Task: Search one way flight ticket for 2 adults, 4 children and 1 infant on lap in business from Ceiba: Jose Aponte De La Torre Airport to Jacksonville: Albert J. Ellis Airport on 5-3-2023. Choice of flights is Southwest. Price is upto 60000. Outbound departure time preference is 13:00.
Action: Mouse moved to (273, 243)
Screenshot: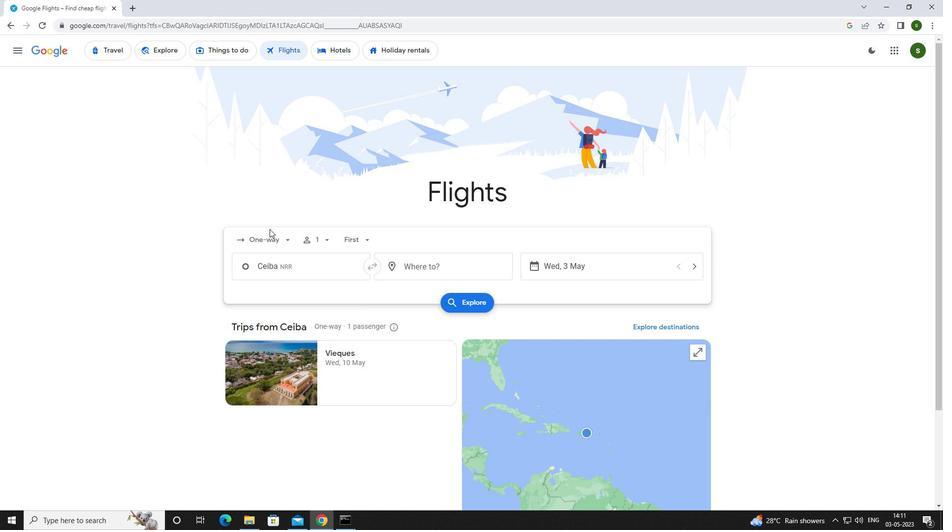 
Action: Mouse pressed left at (273, 243)
Screenshot: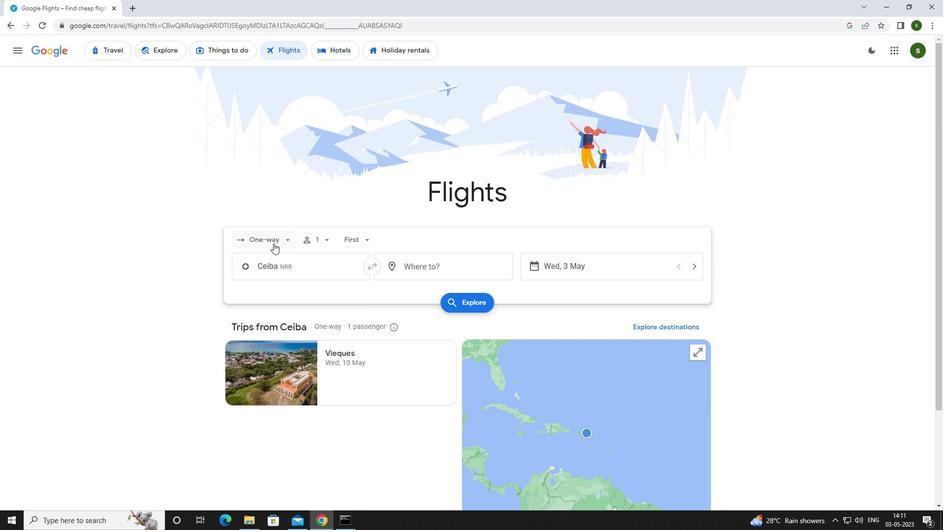 
Action: Mouse moved to (280, 286)
Screenshot: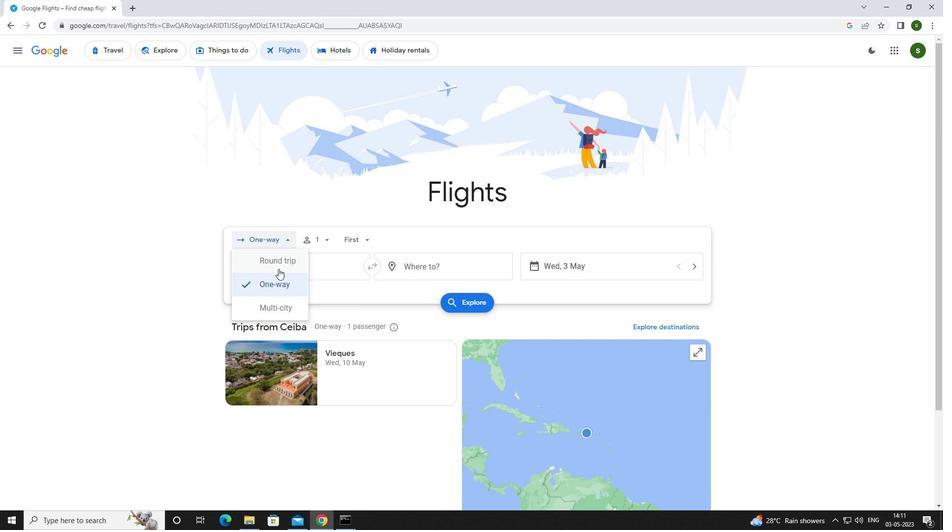 
Action: Mouse pressed left at (280, 286)
Screenshot: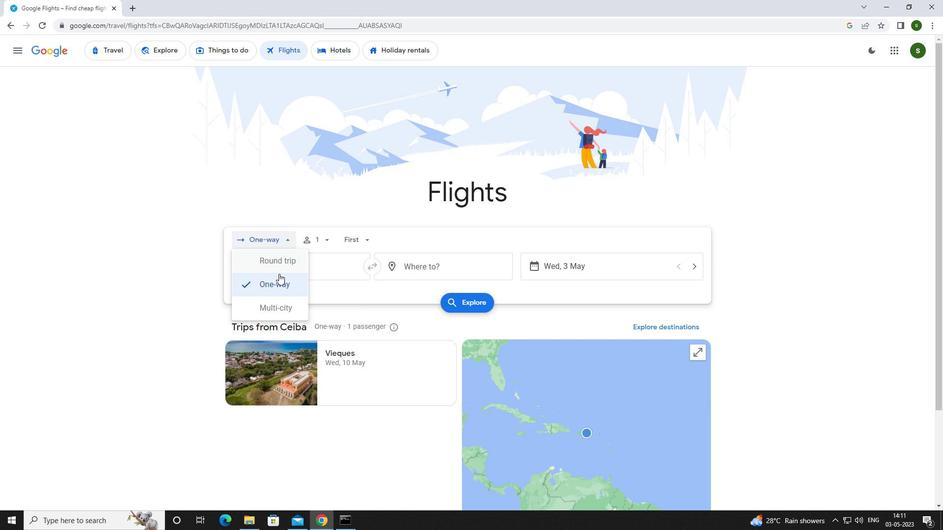
Action: Mouse moved to (329, 241)
Screenshot: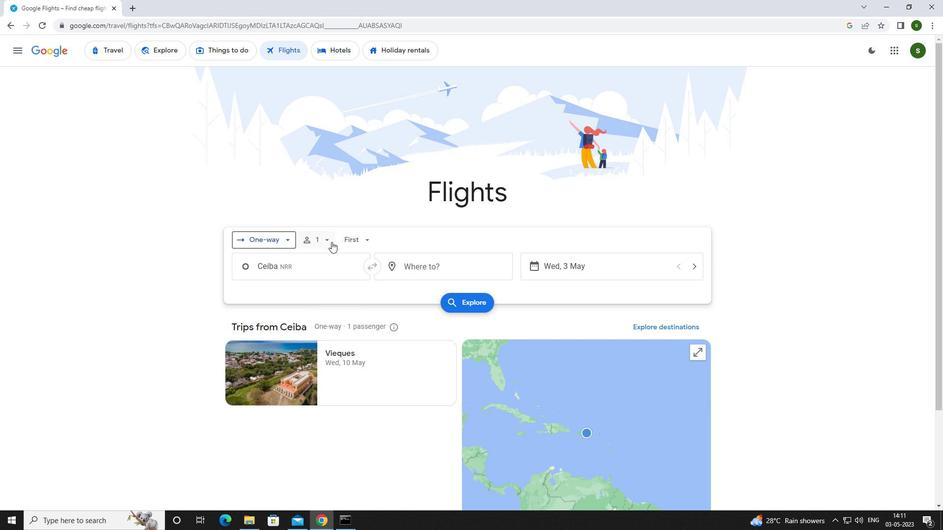 
Action: Mouse pressed left at (329, 241)
Screenshot: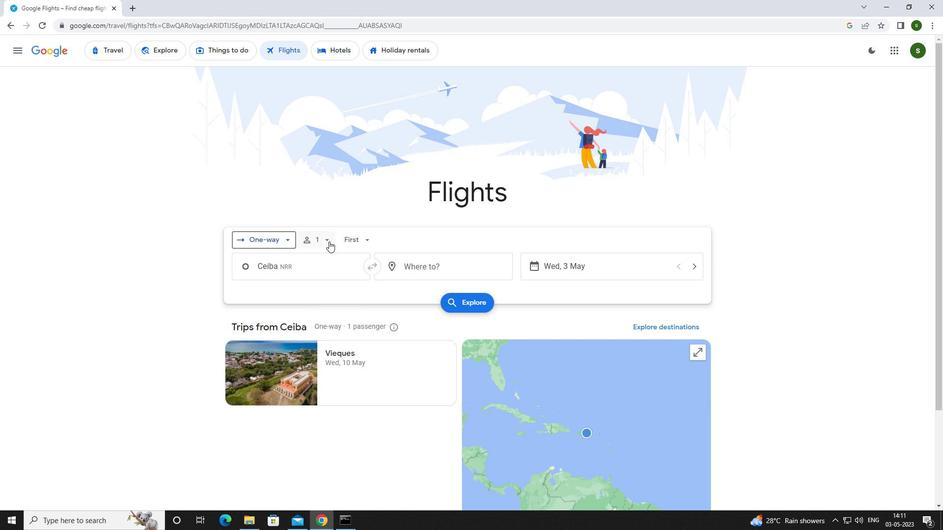 
Action: Mouse moved to (395, 262)
Screenshot: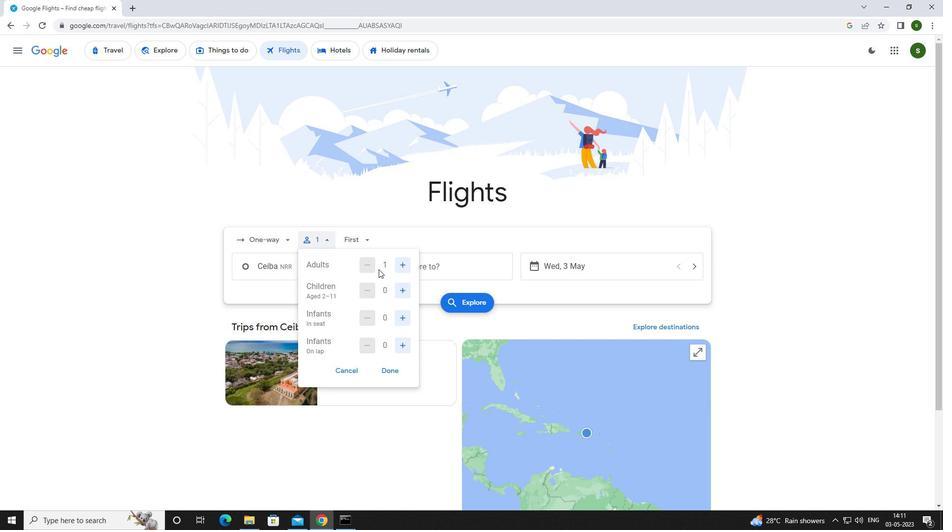 
Action: Mouse pressed left at (395, 262)
Screenshot: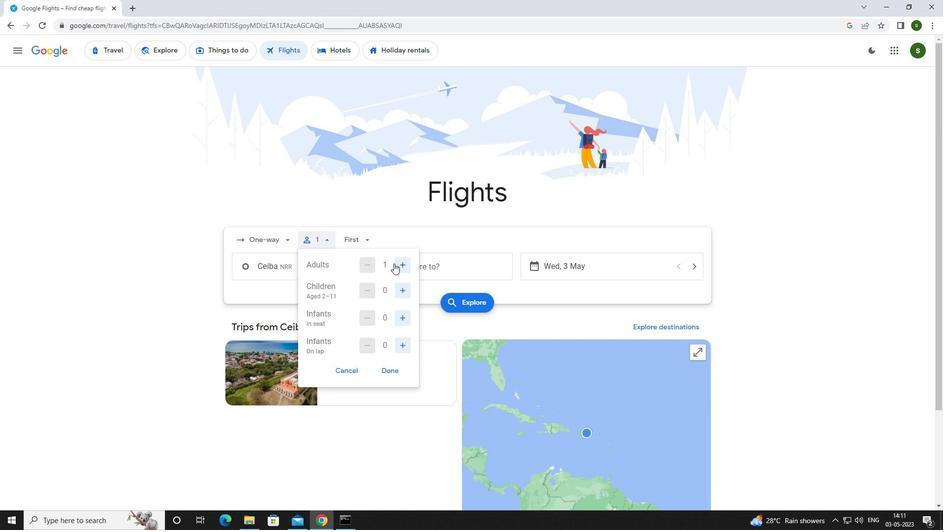 
Action: Mouse moved to (407, 288)
Screenshot: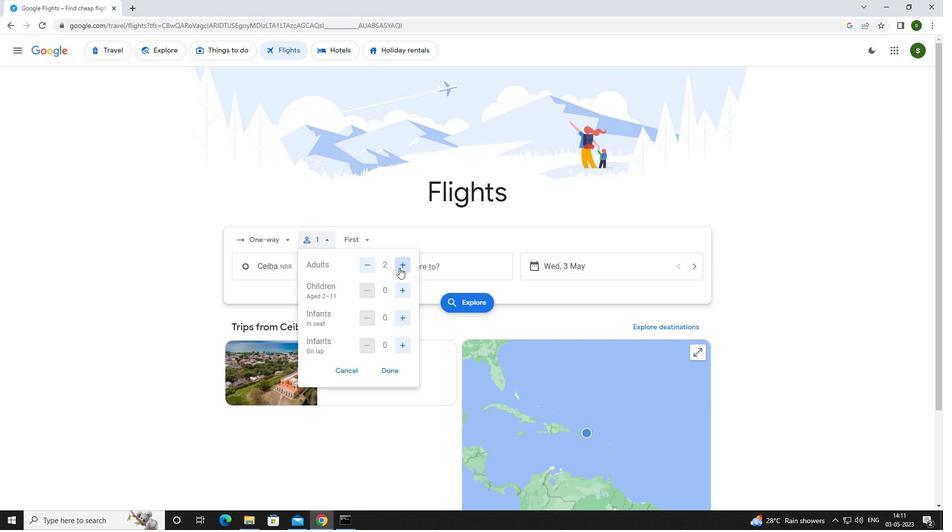 
Action: Mouse pressed left at (407, 288)
Screenshot: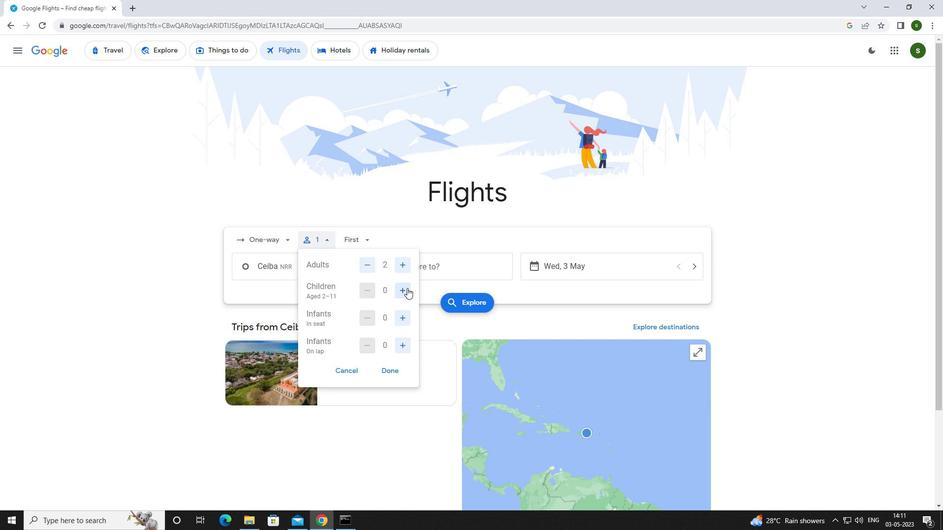 
Action: Mouse pressed left at (407, 288)
Screenshot: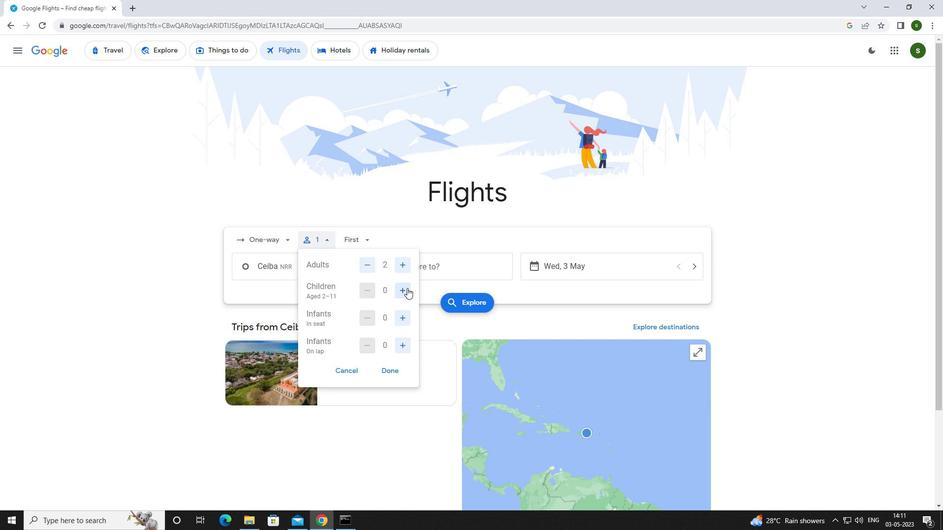 
Action: Mouse pressed left at (407, 288)
Screenshot: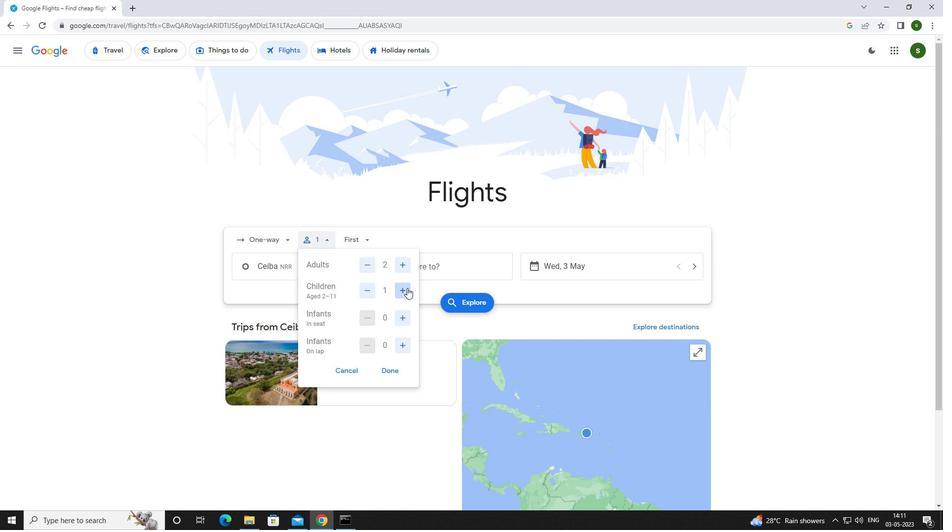 
Action: Mouse pressed left at (407, 288)
Screenshot: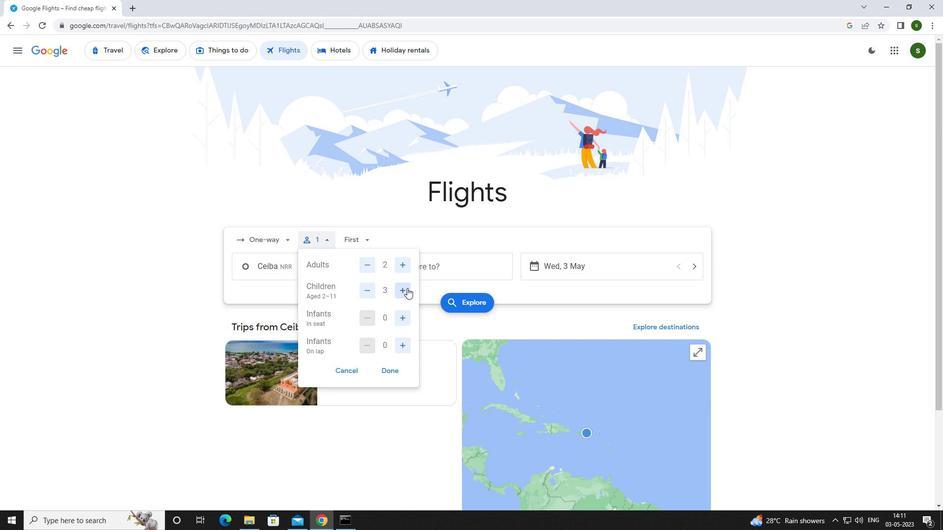 
Action: Mouse moved to (400, 343)
Screenshot: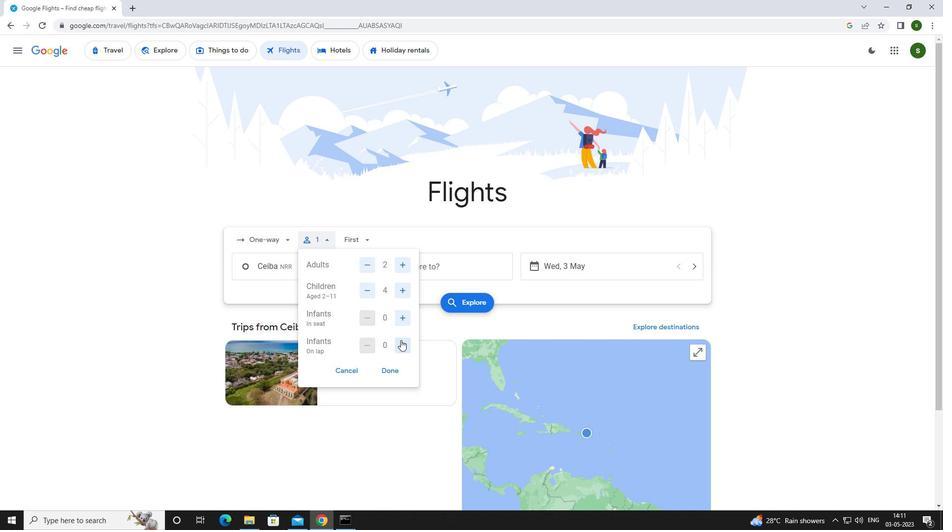 
Action: Mouse pressed left at (400, 343)
Screenshot: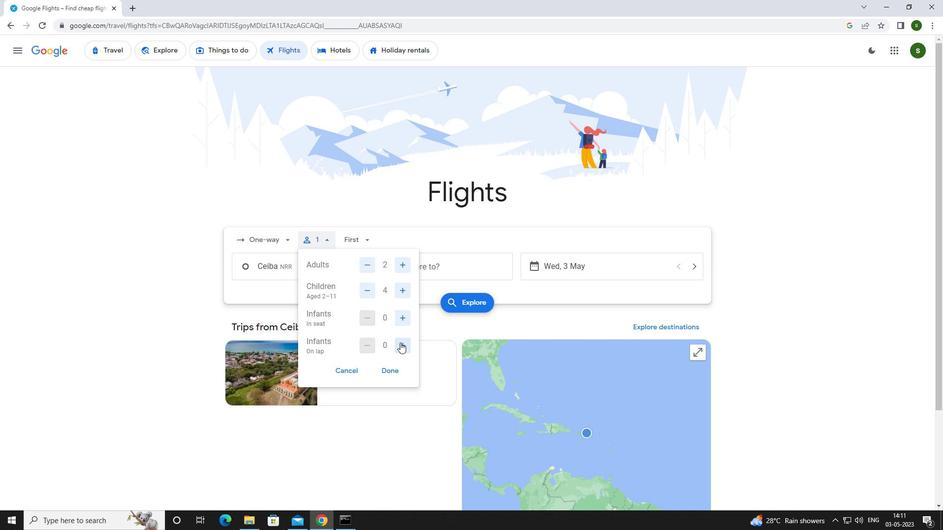 
Action: Mouse moved to (365, 238)
Screenshot: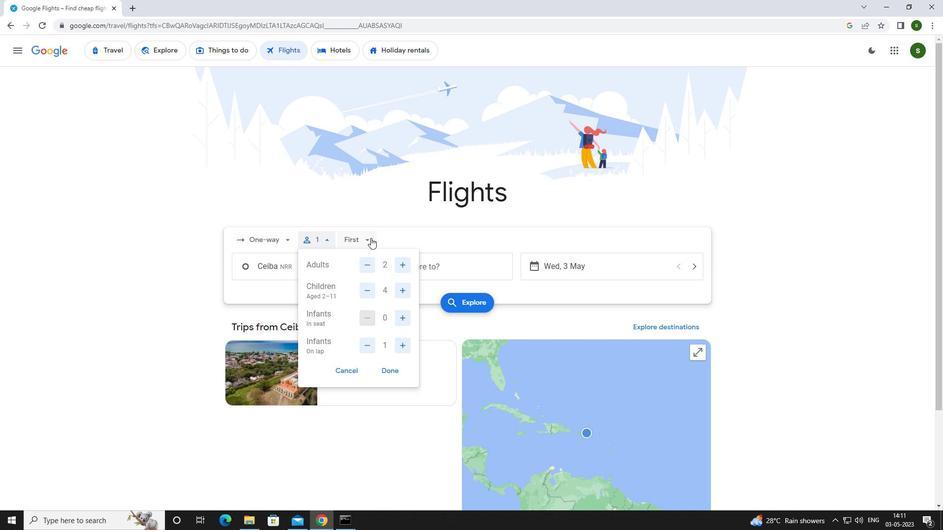 
Action: Mouse pressed left at (365, 238)
Screenshot: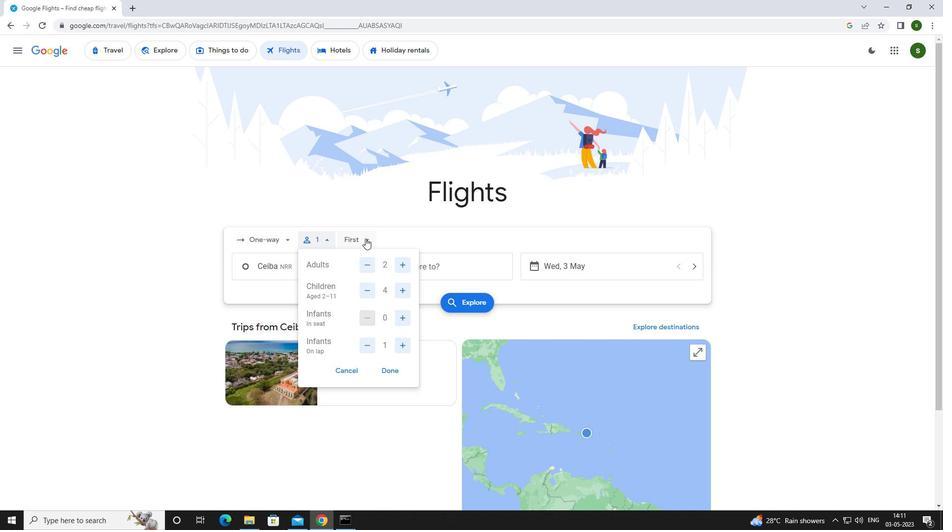 
Action: Mouse moved to (383, 314)
Screenshot: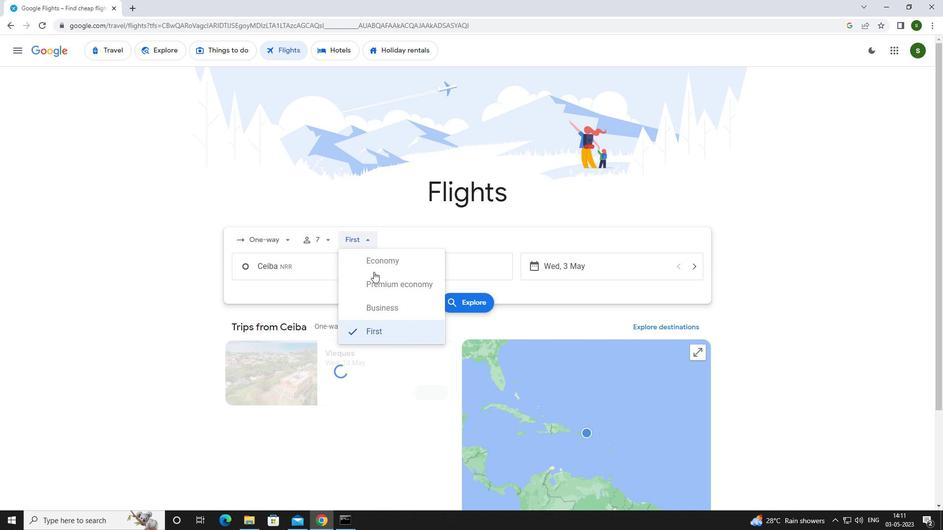 
Action: Mouse pressed left at (383, 314)
Screenshot: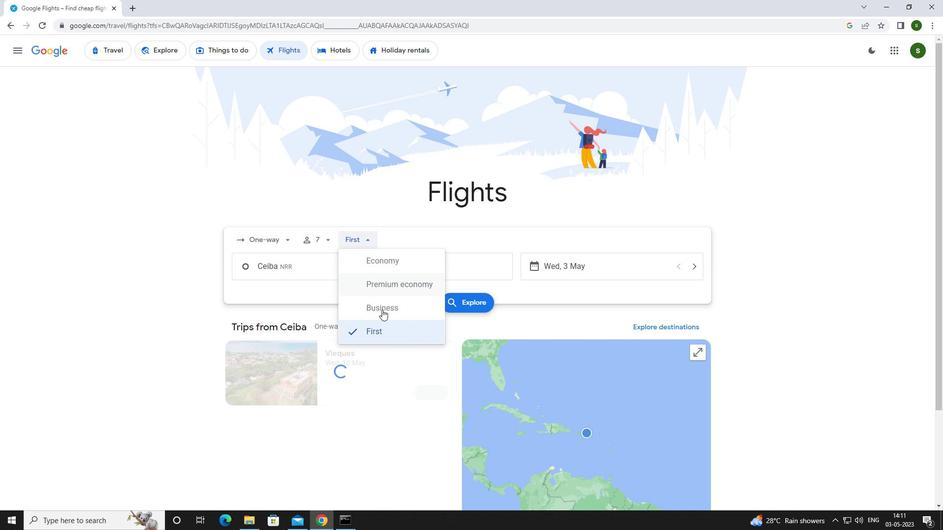 
Action: Mouse moved to (333, 271)
Screenshot: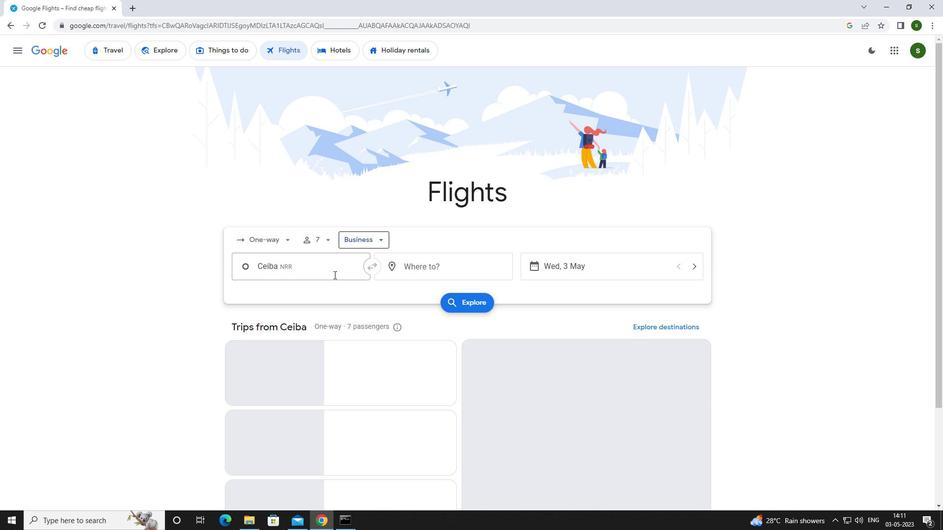 
Action: Mouse pressed left at (333, 271)
Screenshot: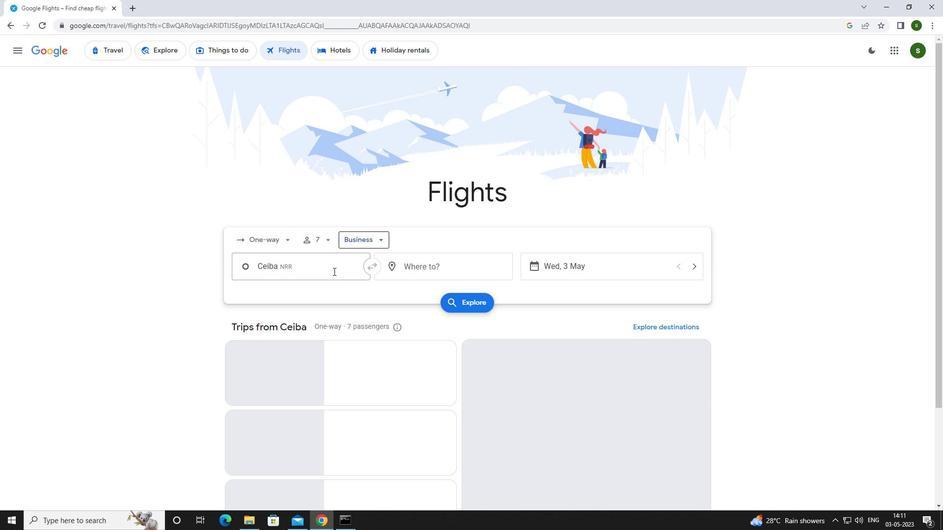 
Action: Key pressed <Key.caps_lock>j<Key.caps_lock>ose<Key.space><Key.caps_lock>a<Key.caps_lock>po
Screenshot: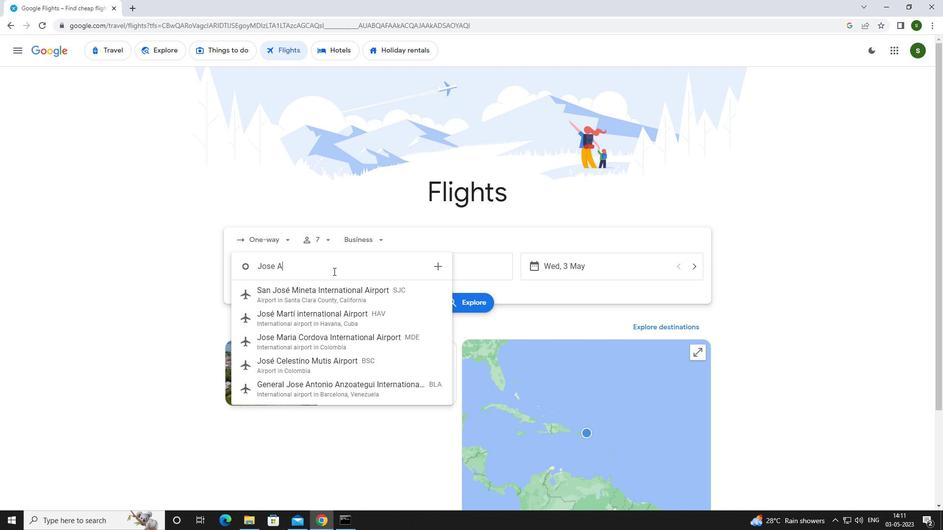 
Action: Mouse moved to (330, 297)
Screenshot: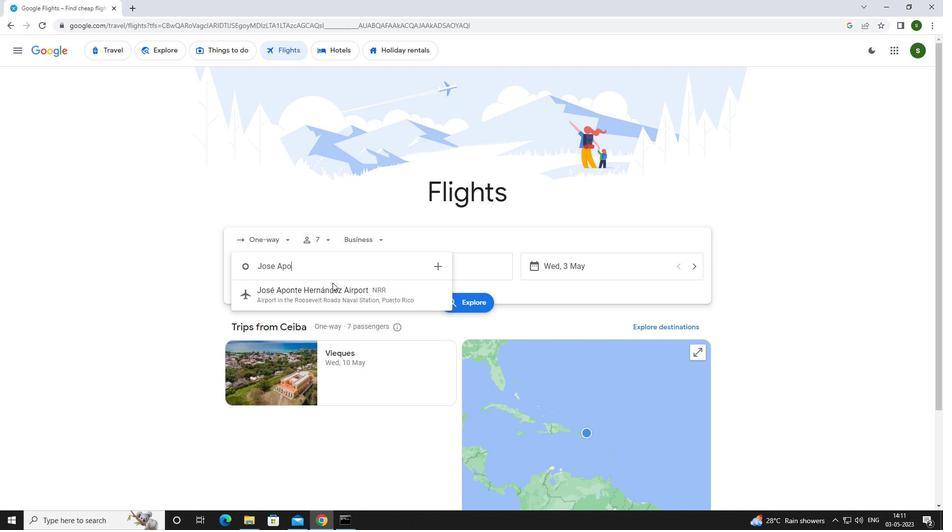 
Action: Mouse pressed left at (330, 297)
Screenshot: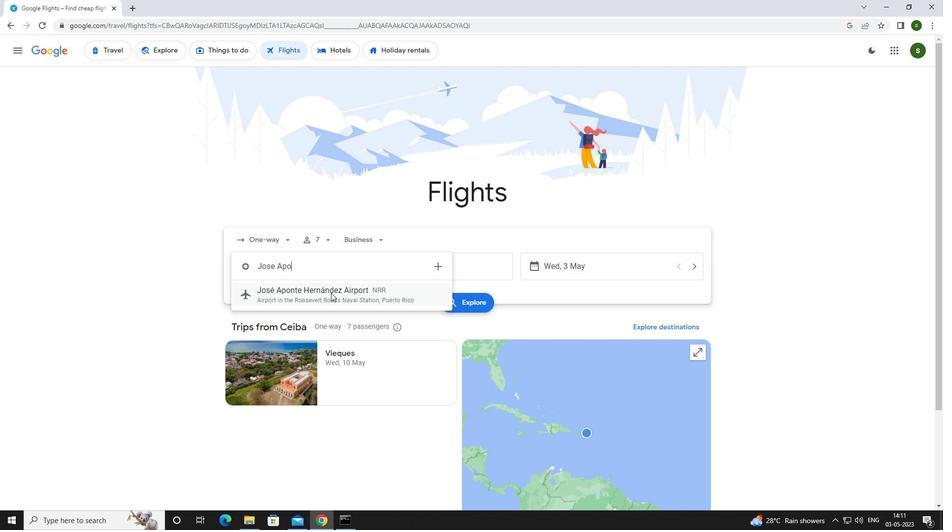 
Action: Mouse moved to (431, 268)
Screenshot: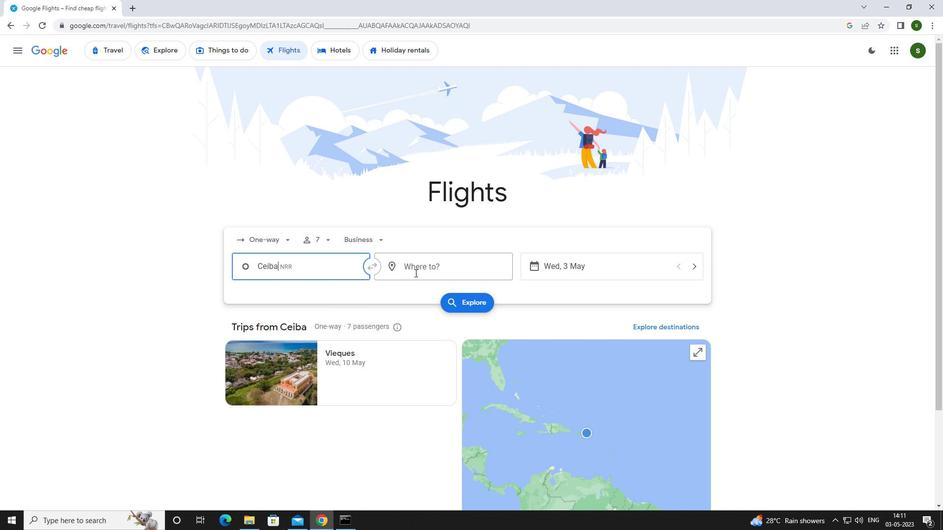 
Action: Mouse pressed left at (431, 268)
Screenshot: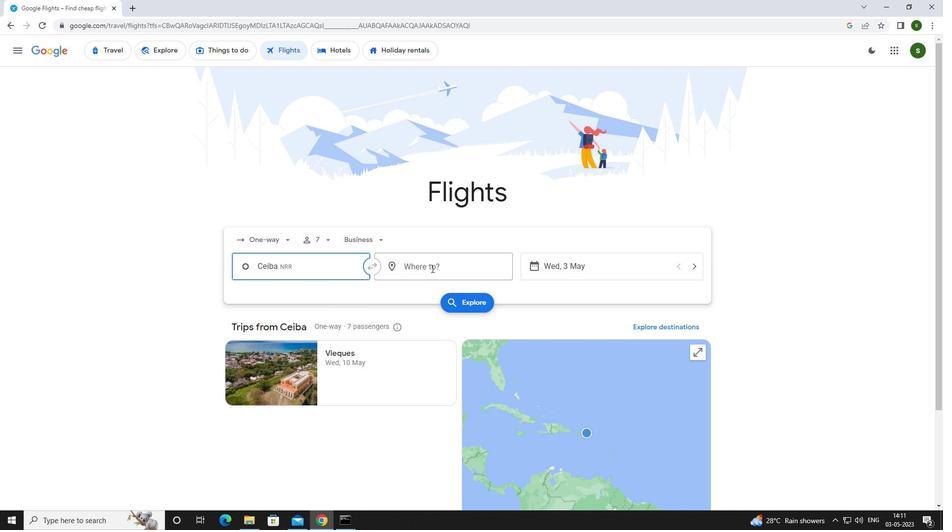 
Action: Key pressed <Key.caps_lock>a<Key.caps_lock>lbert<Key.space>
Screenshot: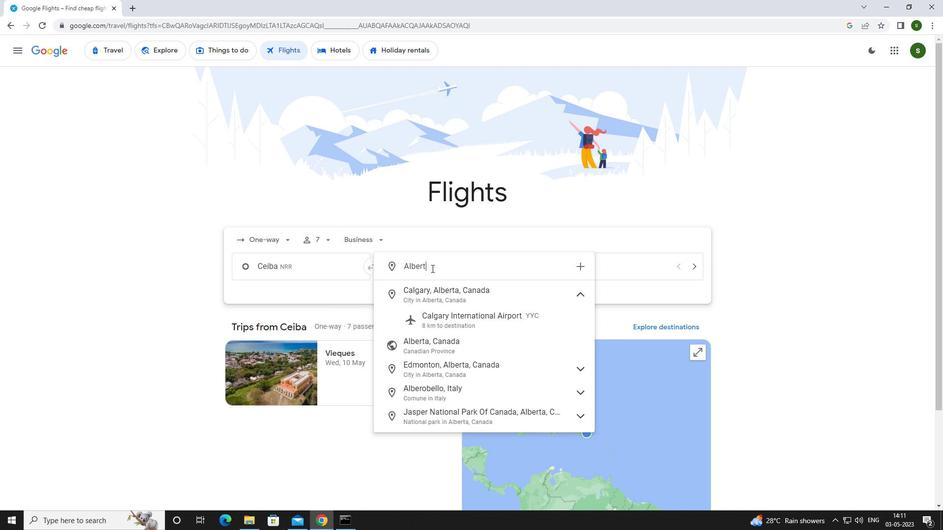 
Action: Mouse moved to (432, 288)
Screenshot: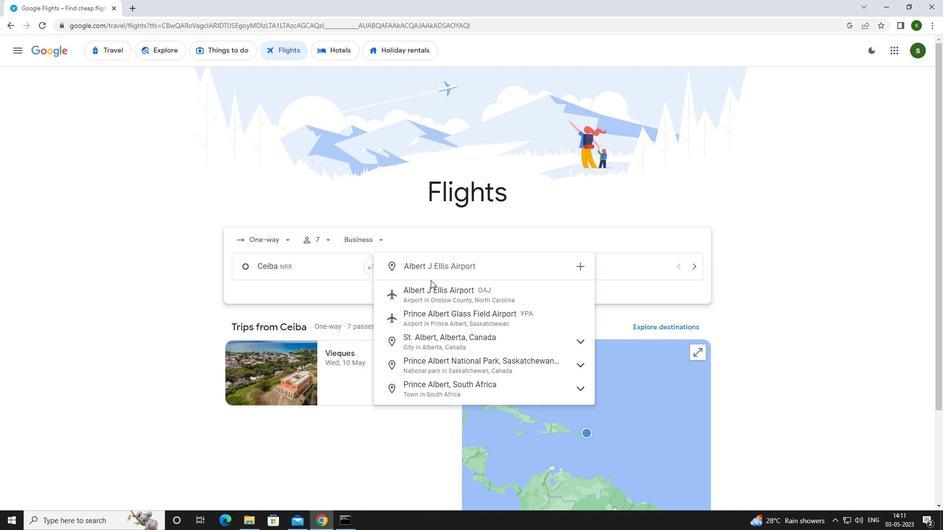 
Action: Mouse pressed left at (432, 288)
Screenshot: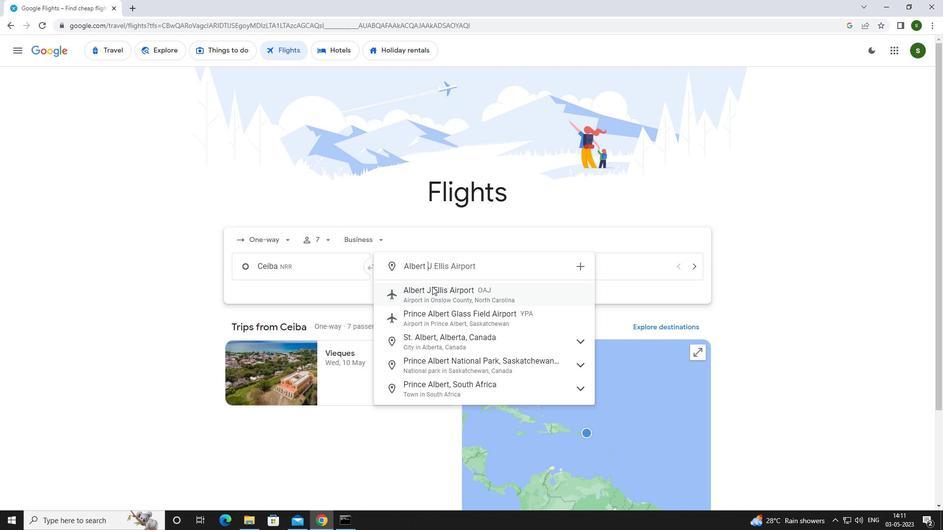 
Action: Mouse moved to (602, 269)
Screenshot: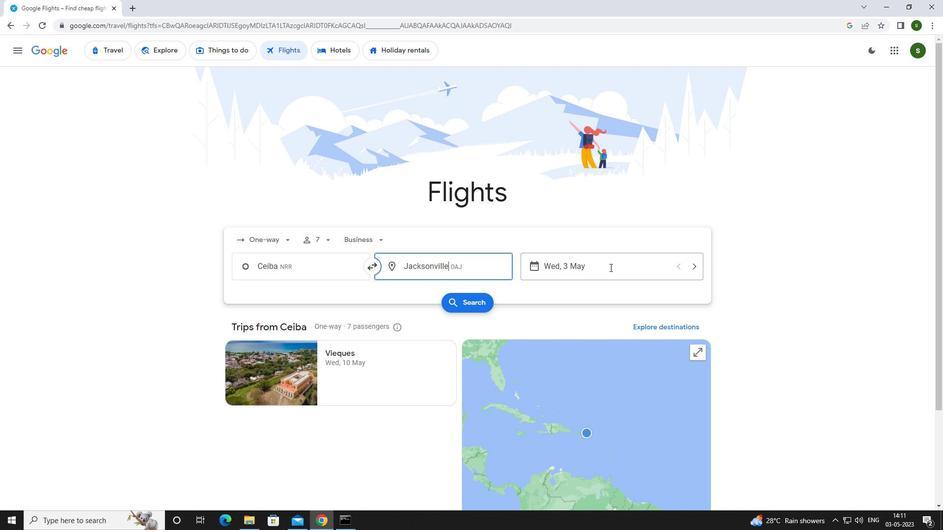 
Action: Mouse pressed left at (602, 269)
Screenshot: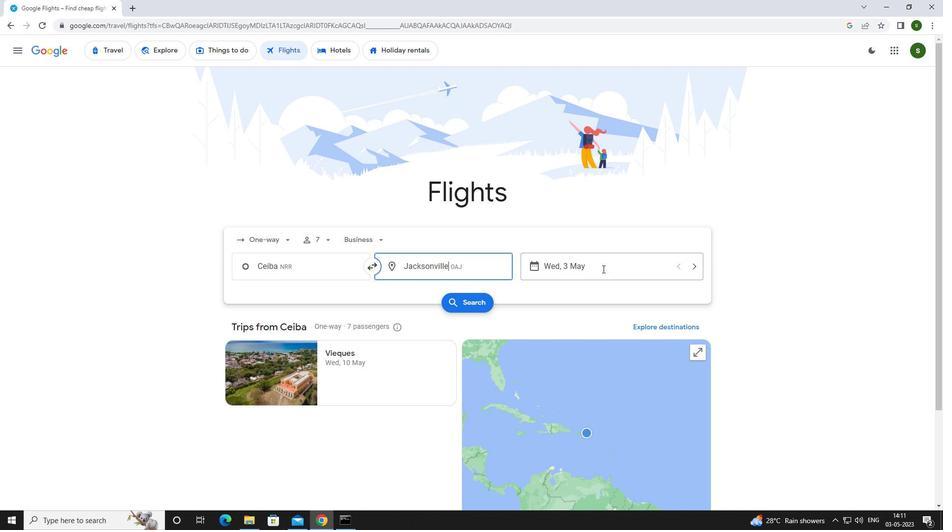 
Action: Mouse moved to (428, 334)
Screenshot: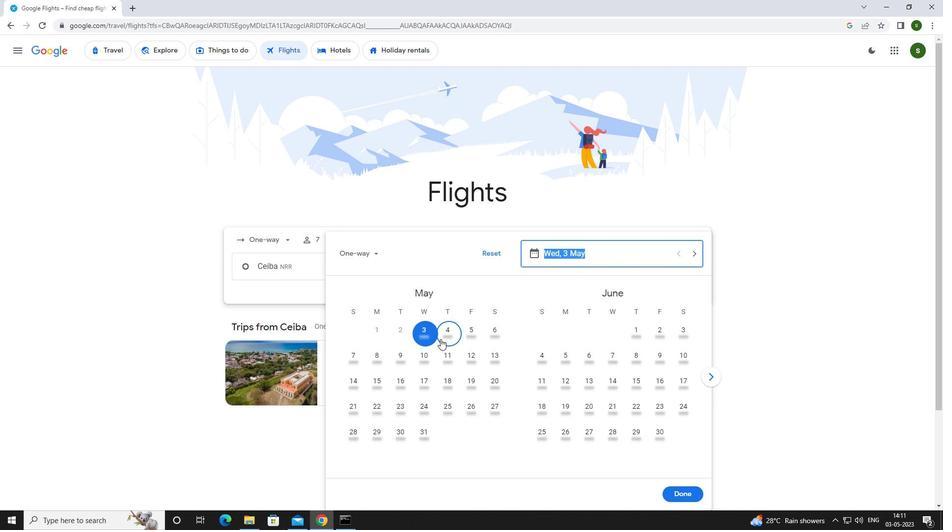 
Action: Mouse pressed left at (428, 334)
Screenshot: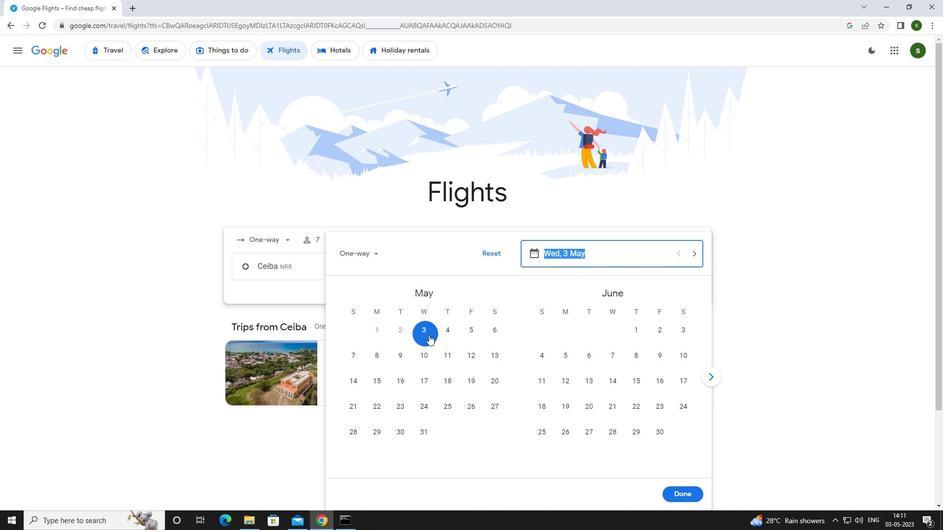 
Action: Mouse moved to (679, 488)
Screenshot: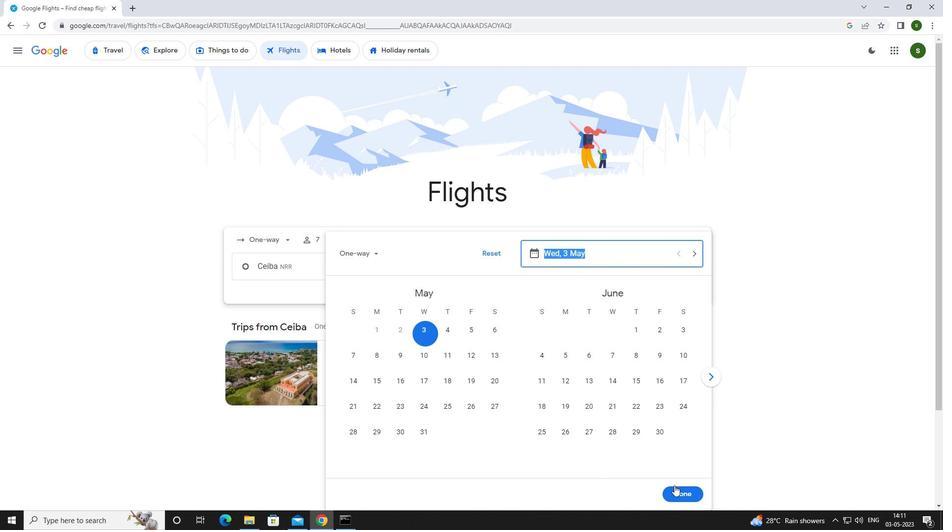 
Action: Mouse pressed left at (679, 488)
Screenshot: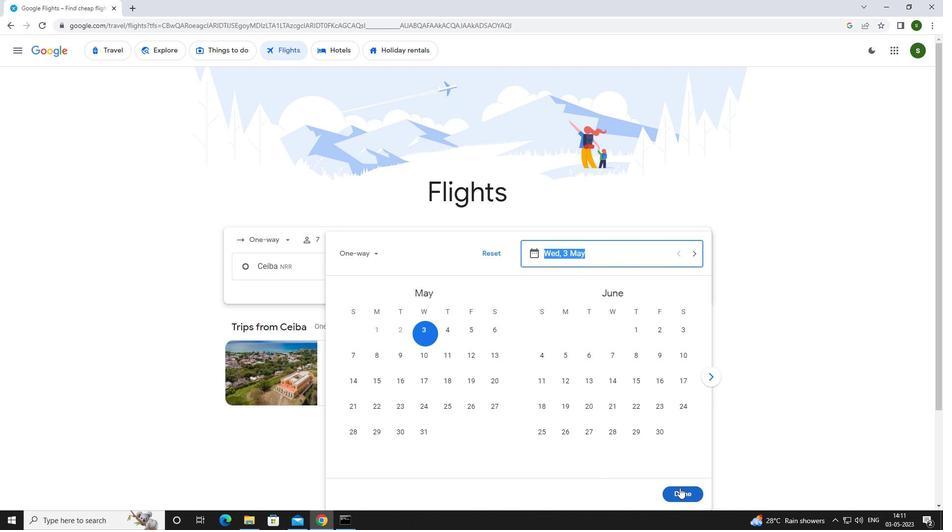 
Action: Mouse moved to (476, 306)
Screenshot: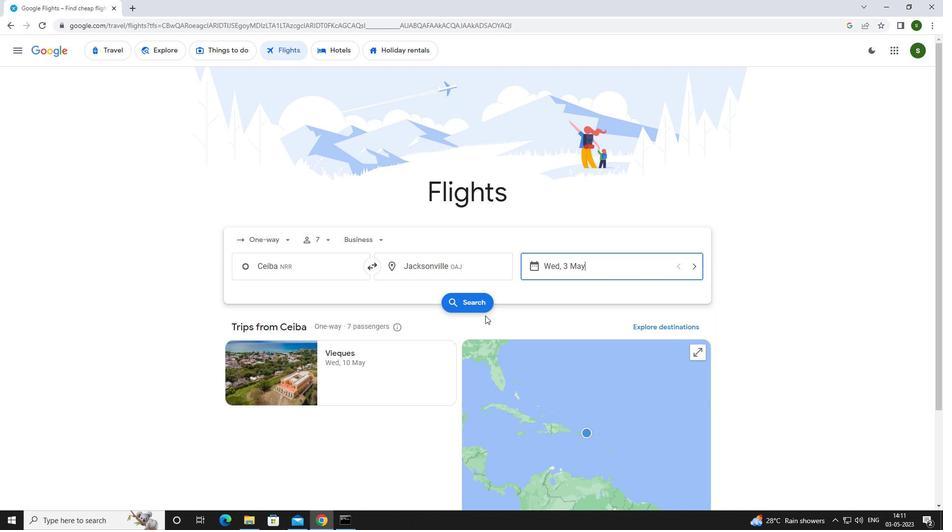 
Action: Mouse pressed left at (476, 306)
Screenshot: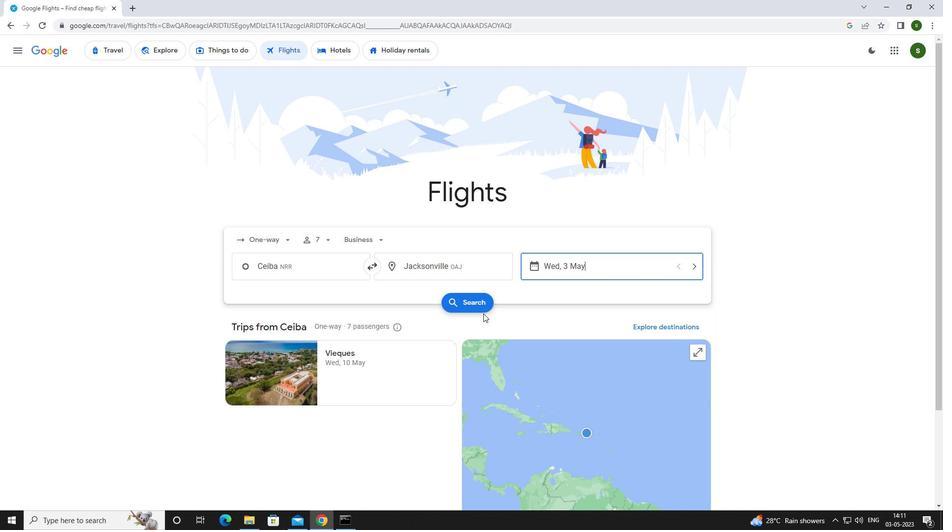 
Action: Mouse moved to (250, 142)
Screenshot: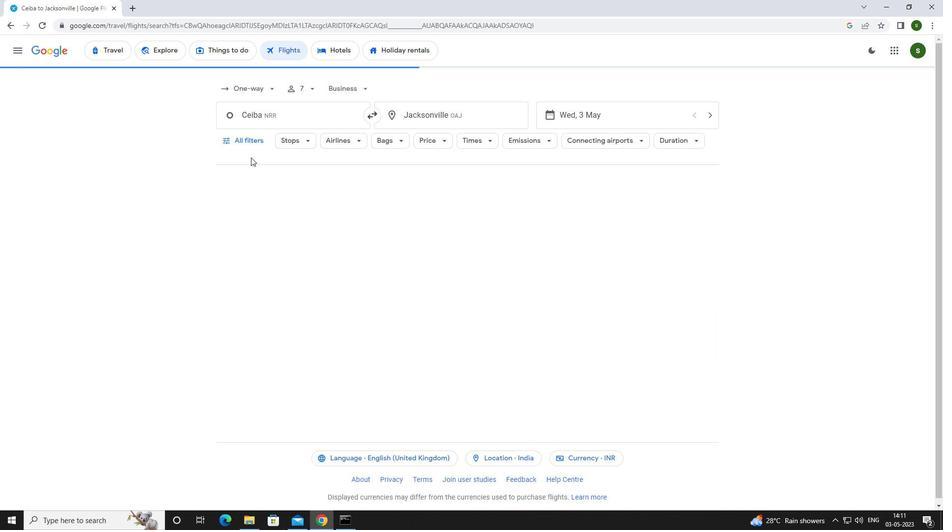 
Action: Mouse pressed left at (250, 142)
Screenshot: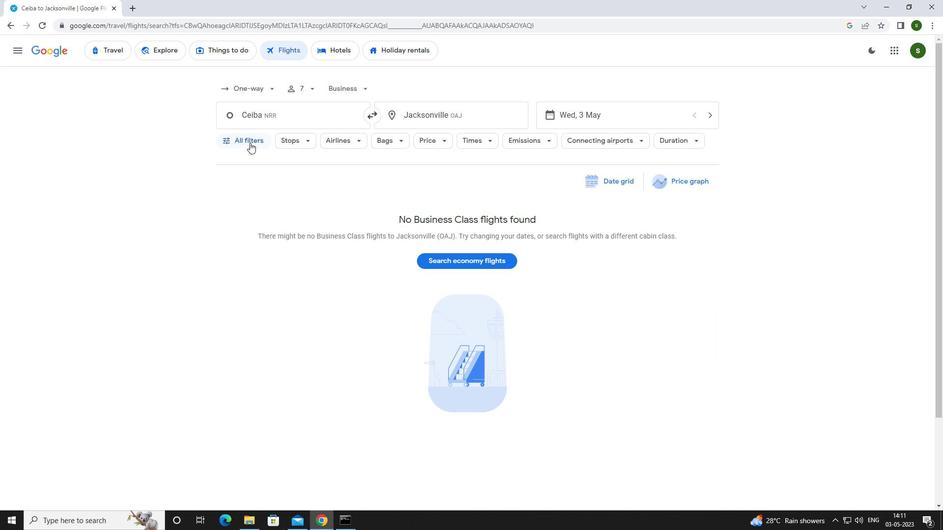 
Action: Mouse moved to (367, 350)
Screenshot: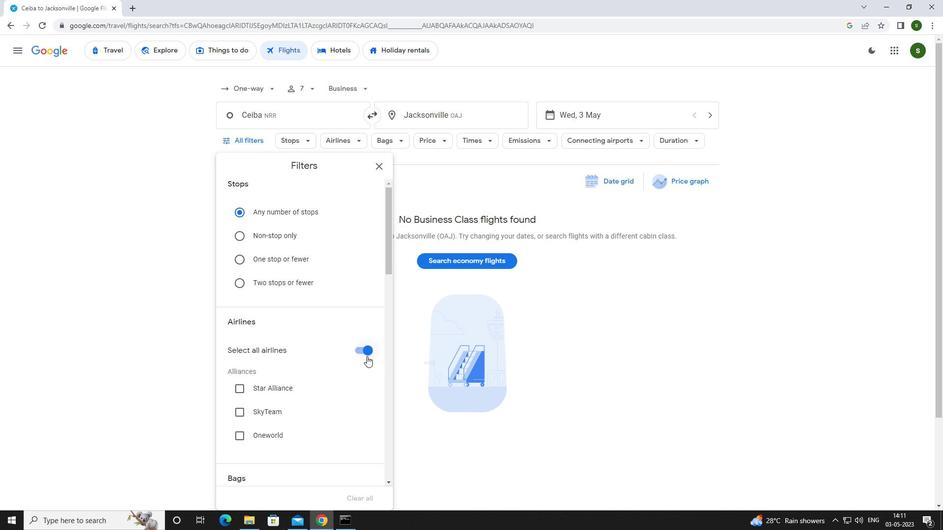 
Action: Mouse pressed left at (367, 350)
Screenshot: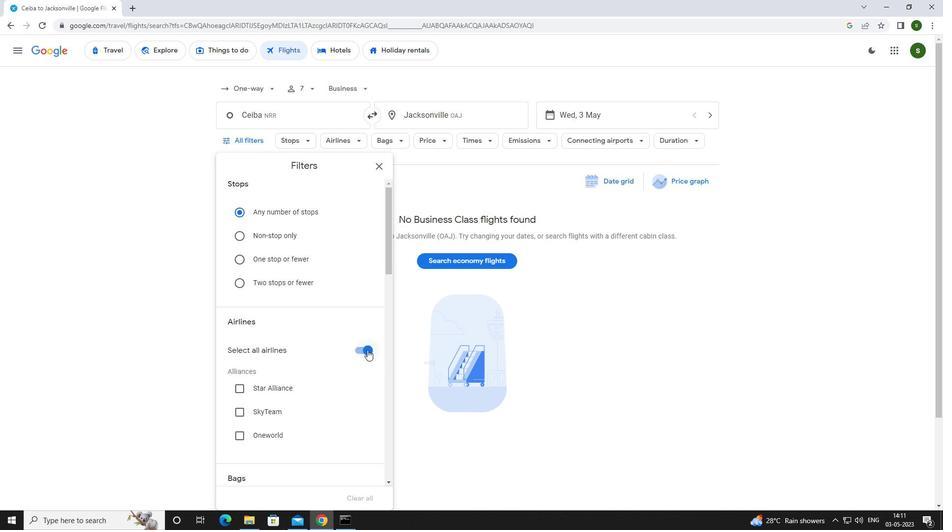 
Action: Mouse moved to (328, 336)
Screenshot: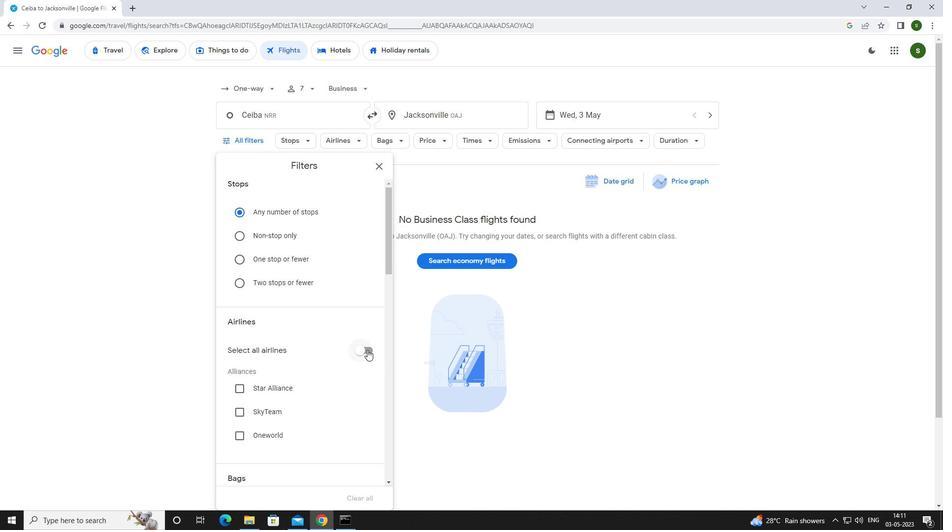 
Action: Mouse scrolled (328, 336) with delta (0, 0)
Screenshot: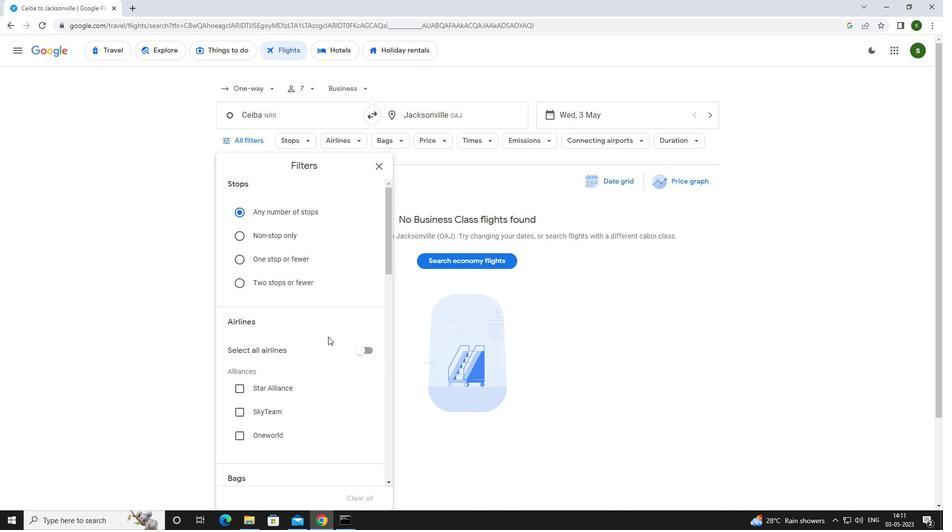 
Action: Mouse scrolled (328, 336) with delta (0, 0)
Screenshot: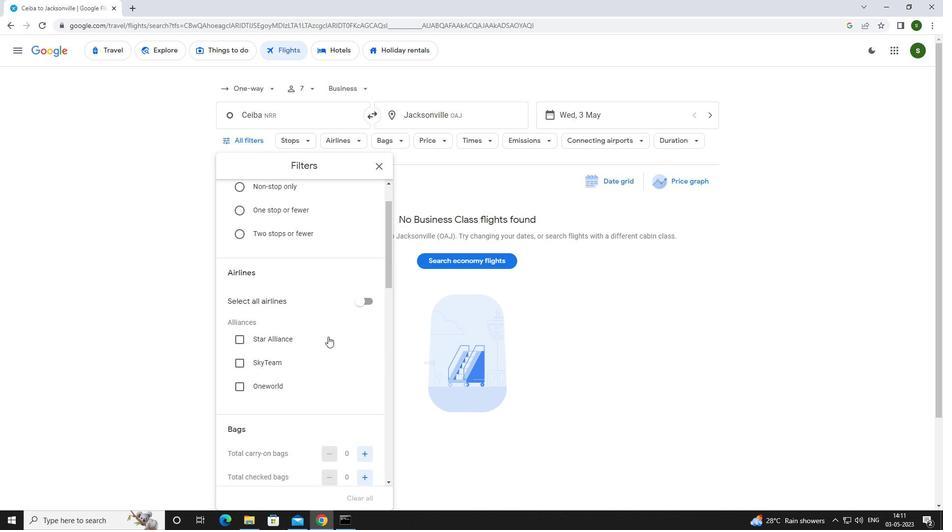 
Action: Mouse scrolled (328, 336) with delta (0, 0)
Screenshot: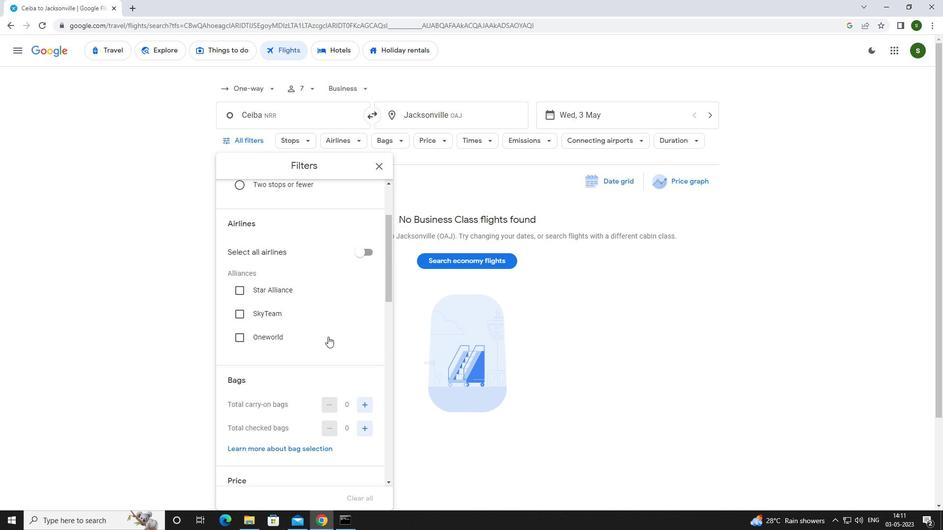 
Action: Mouse scrolled (328, 336) with delta (0, 0)
Screenshot: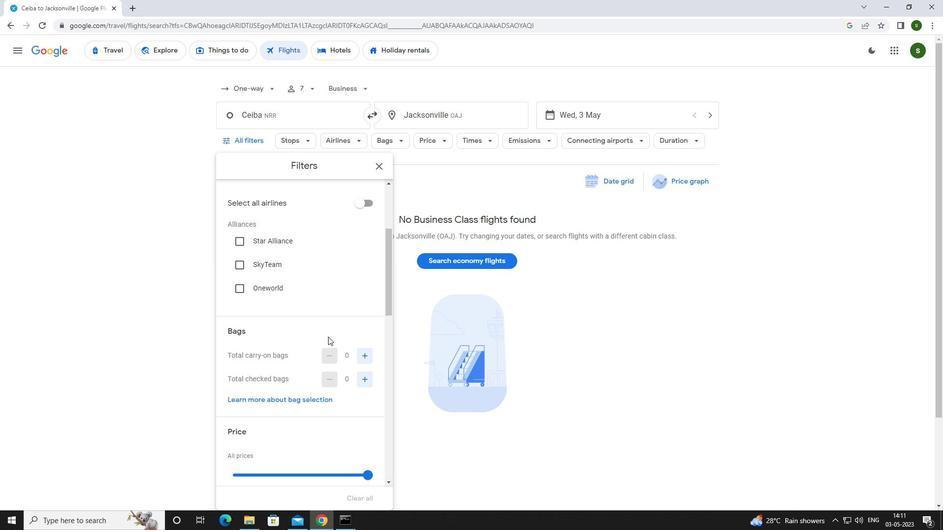 
Action: Mouse scrolled (328, 336) with delta (0, 0)
Screenshot: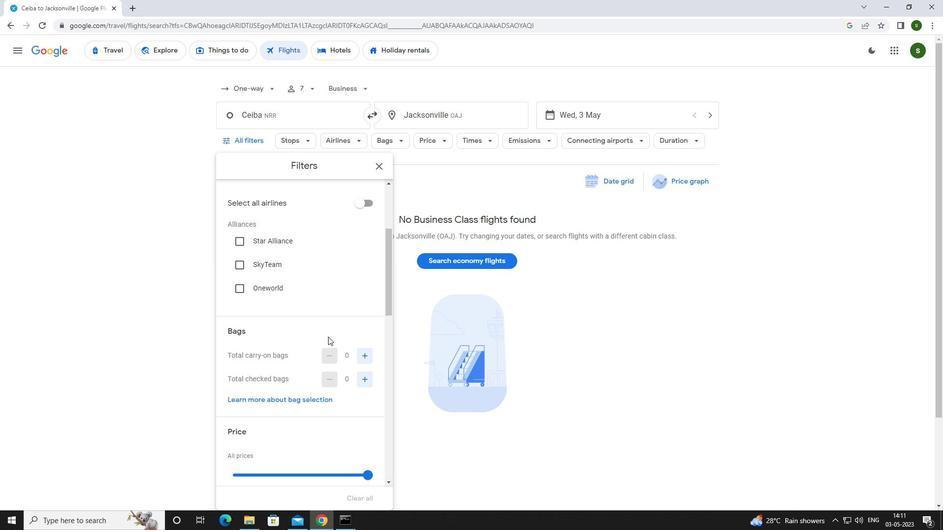
Action: Mouse moved to (365, 377)
Screenshot: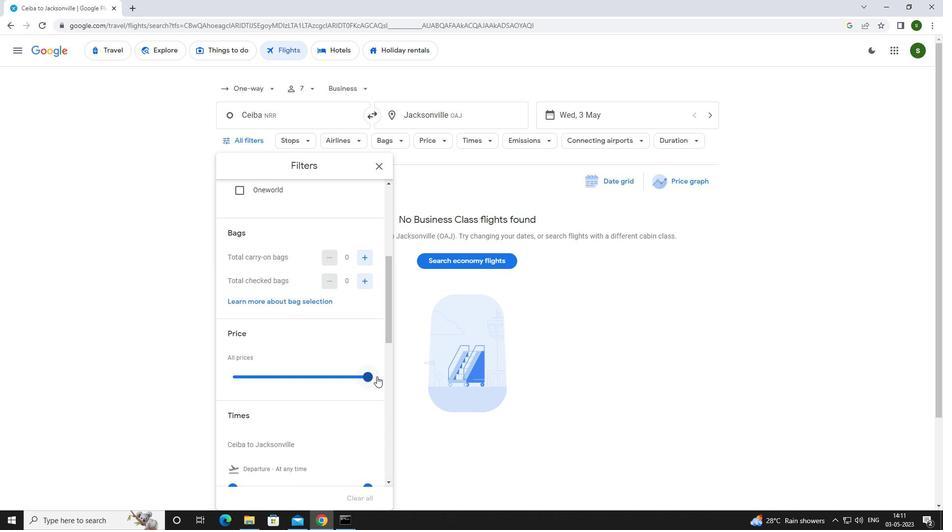 
Action: Mouse pressed left at (365, 377)
Screenshot: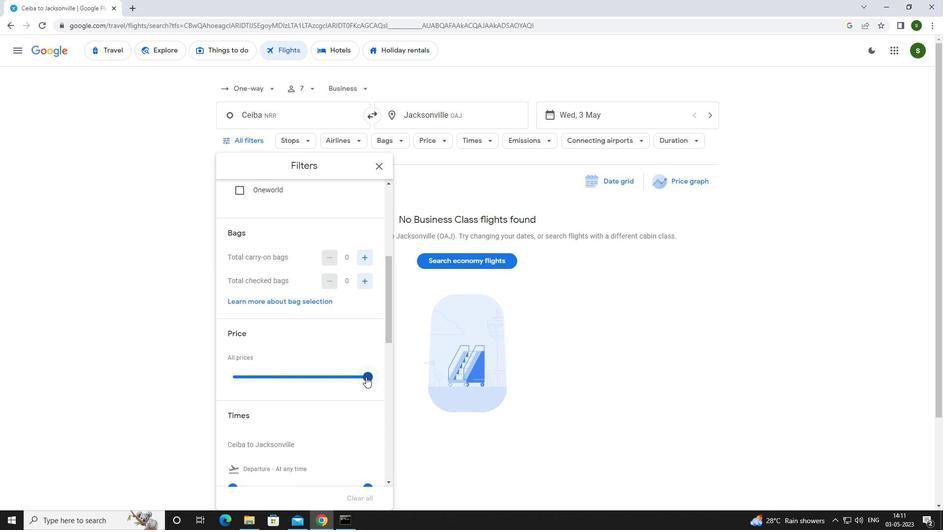 
Action: Mouse scrolled (365, 376) with delta (0, 0)
Screenshot: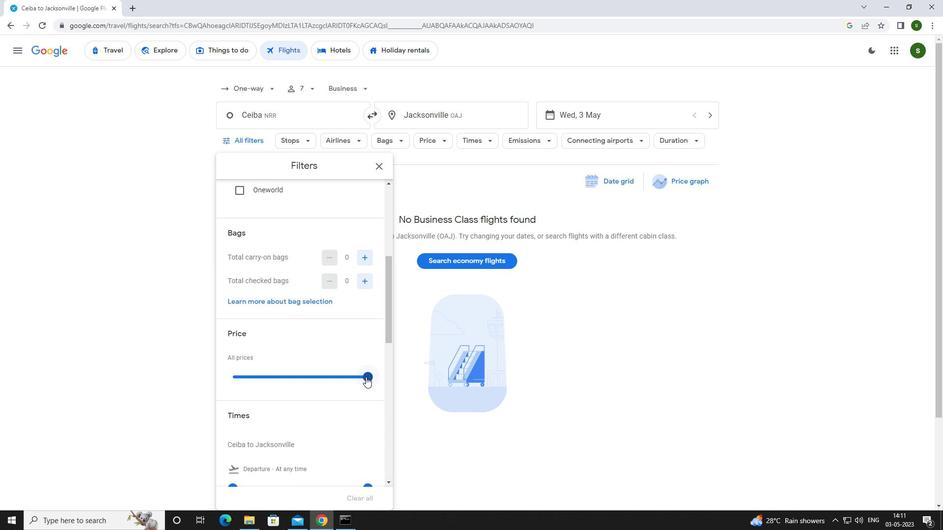 
Action: Mouse moved to (234, 437)
Screenshot: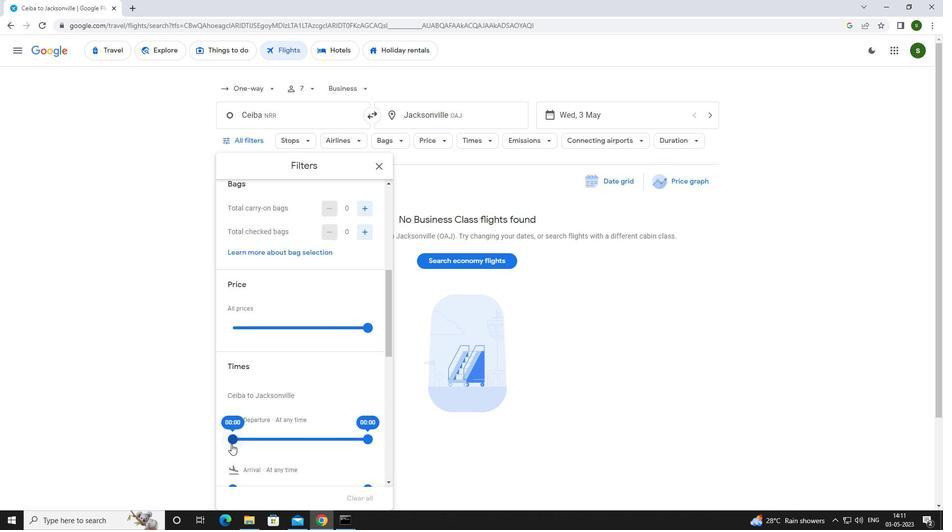 
Action: Mouse pressed left at (234, 437)
Screenshot: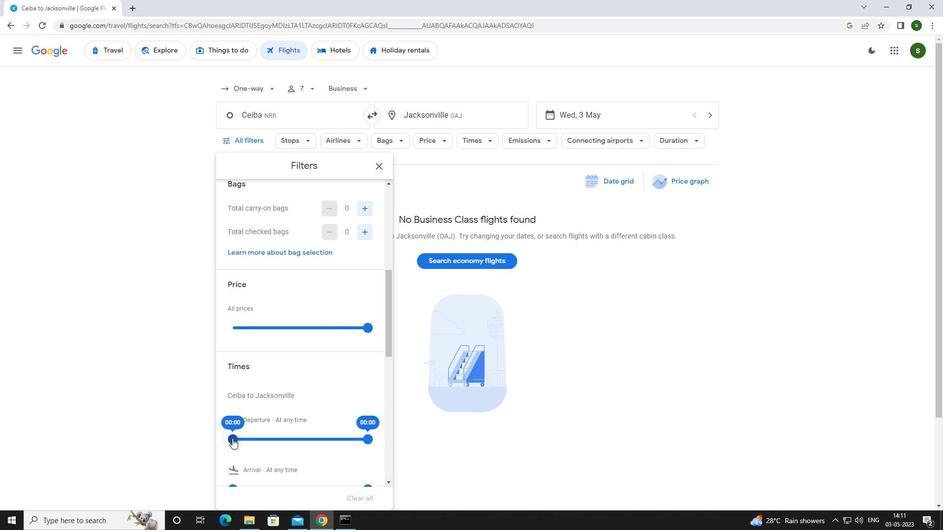 
Action: Mouse moved to (602, 349)
Screenshot: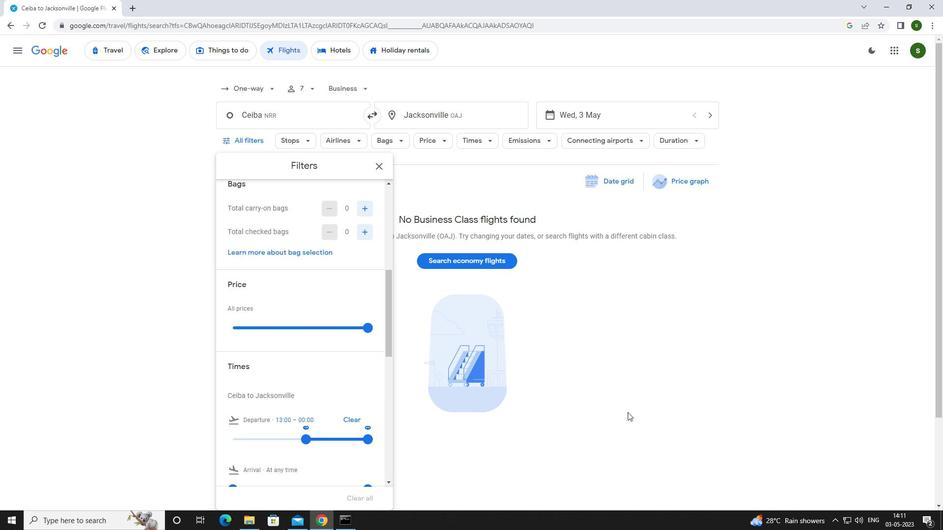
Action: Mouse pressed left at (602, 349)
Screenshot: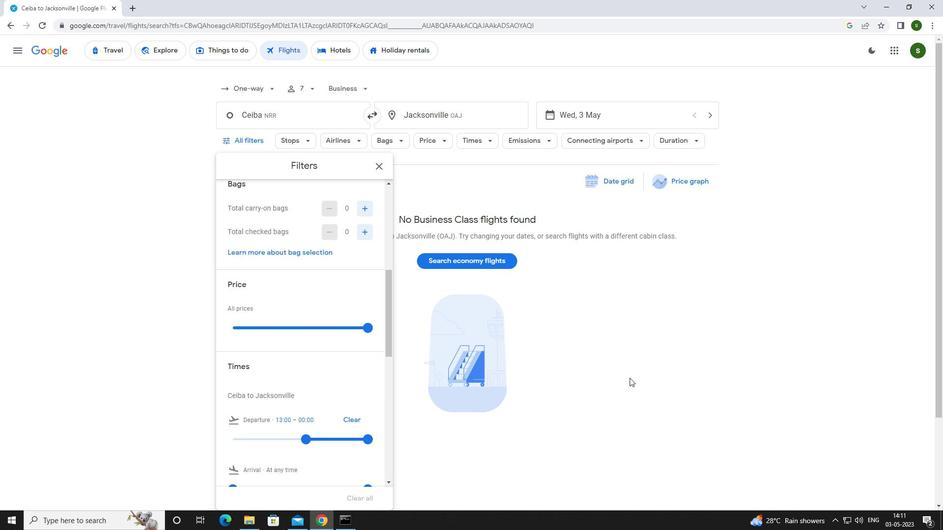 
Action: Mouse moved to (595, 349)
Screenshot: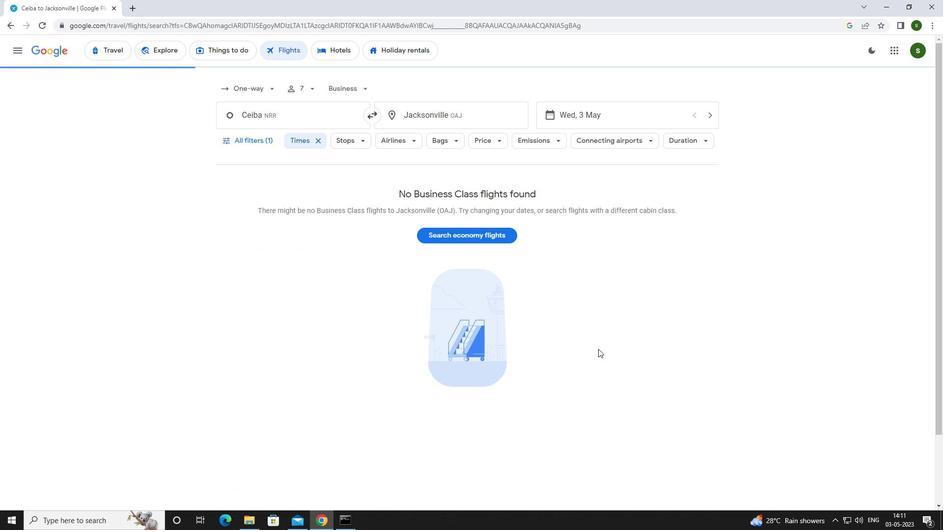 
